 Task: Create a sub task System Test and UAT for the task  Improve app security and data encryption in the project TrendSetter , assign it to team member softage.6@softage.net and update the status of the sub task to  Off Track , set the priority of the sub task to High.
Action: Mouse moved to (69, 257)
Screenshot: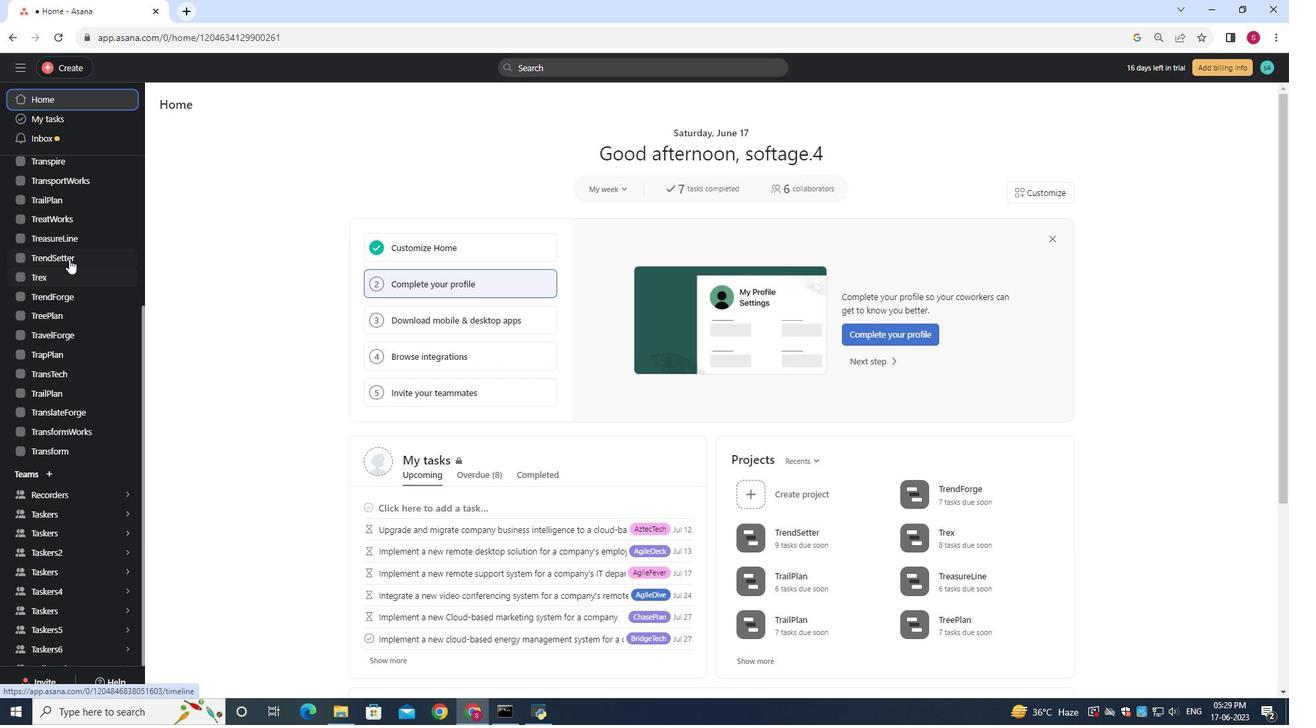 
Action: Mouse pressed left at (69, 257)
Screenshot: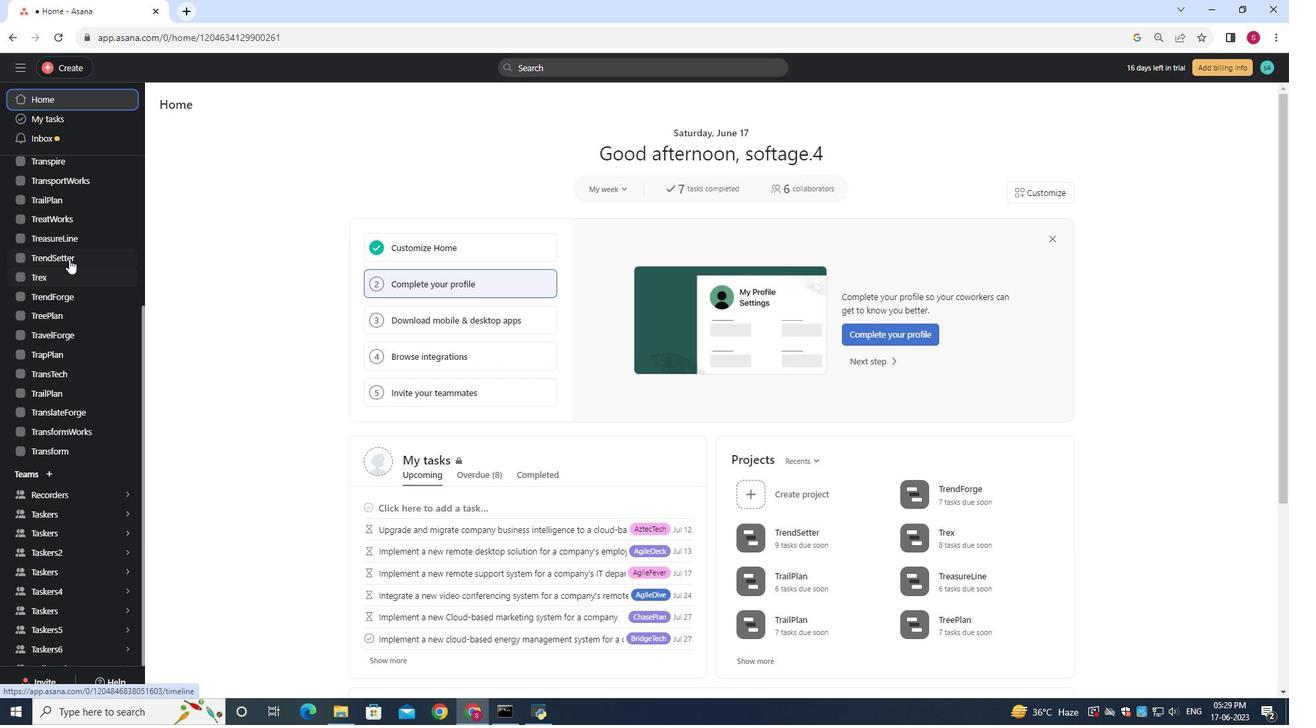 
Action: Mouse moved to (474, 292)
Screenshot: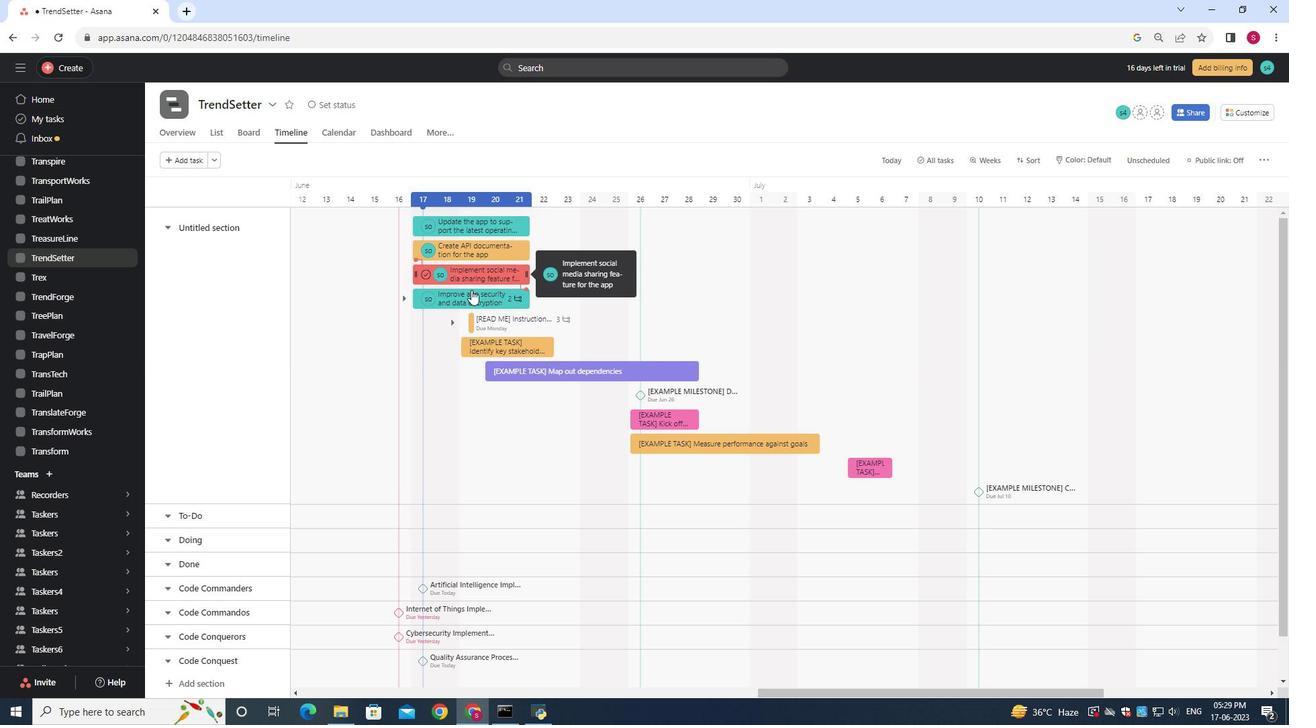 
Action: Mouse pressed left at (474, 292)
Screenshot: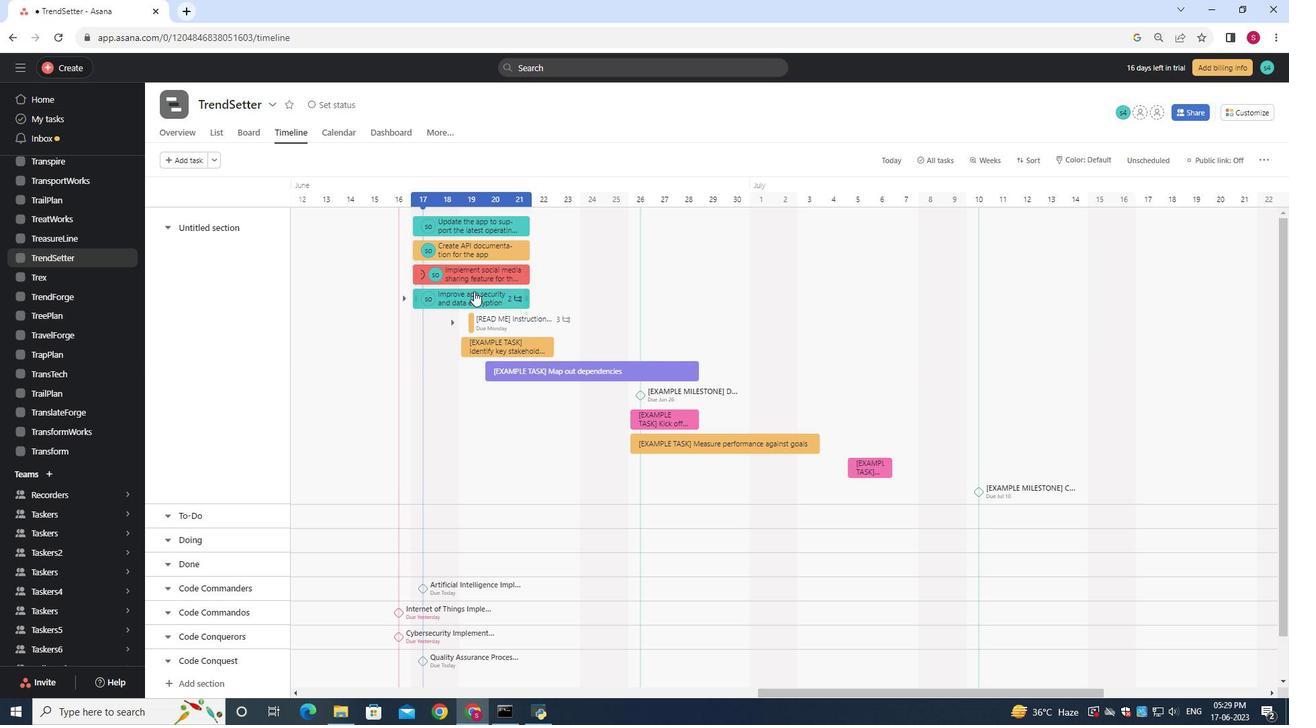 
Action: Mouse moved to (997, 450)
Screenshot: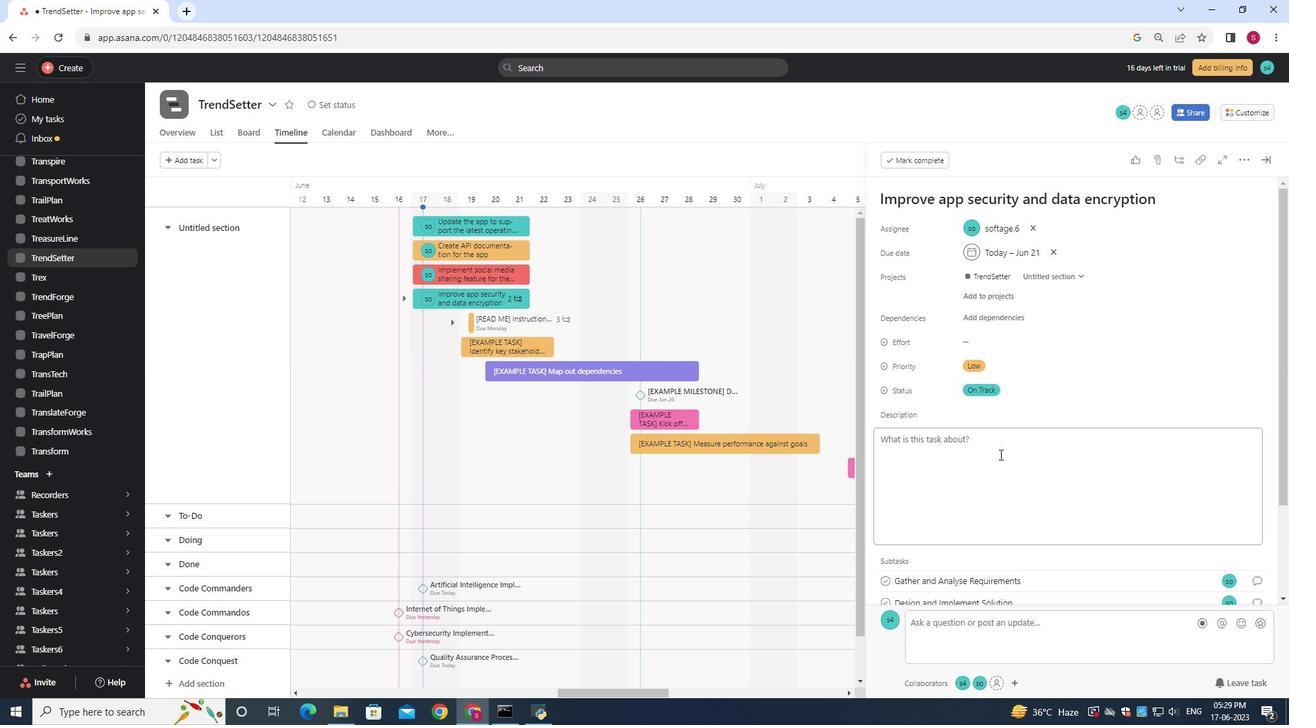 
Action: Mouse scrolled (997, 449) with delta (0, 0)
Screenshot: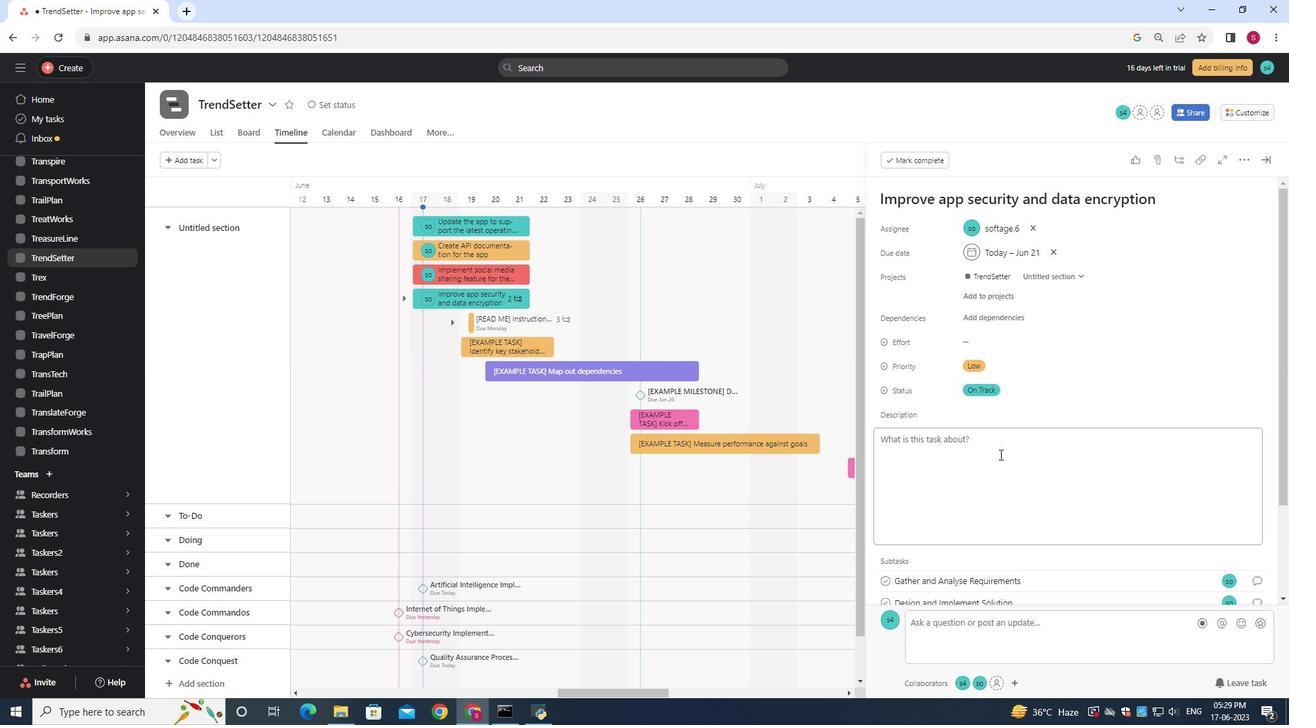 
Action: Mouse scrolled (997, 449) with delta (0, 0)
Screenshot: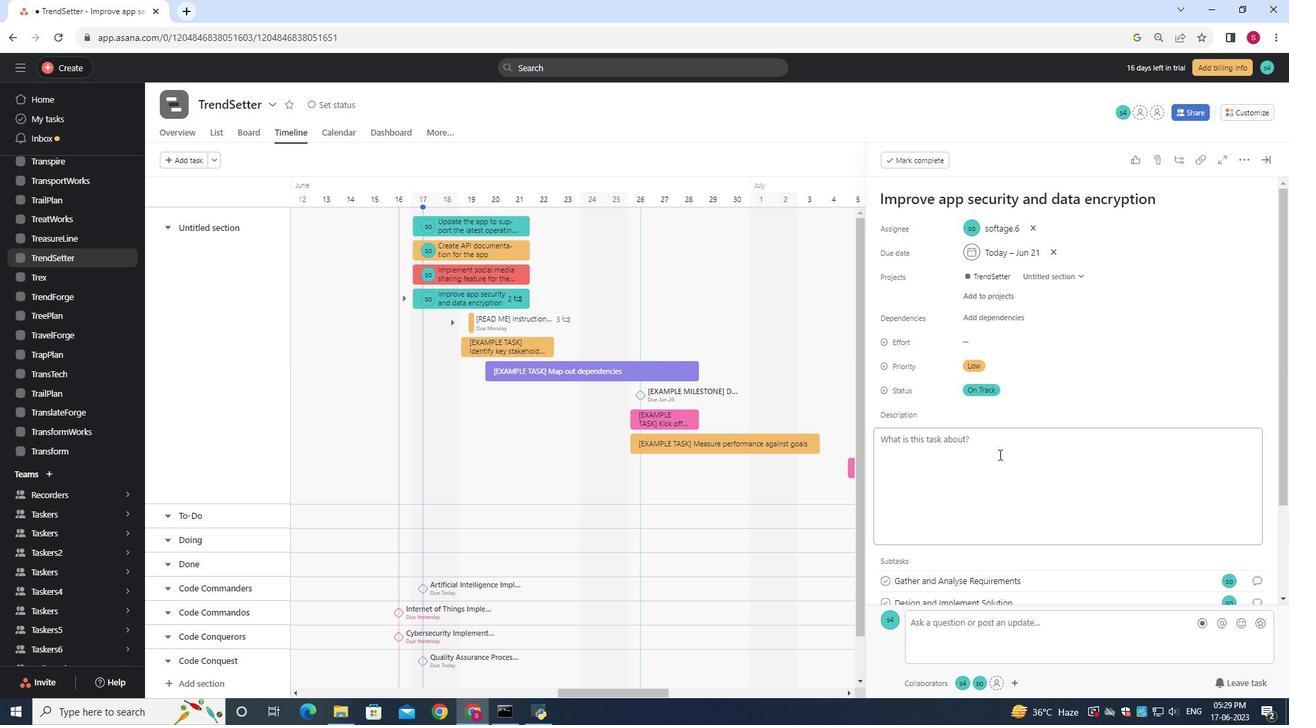 
Action: Mouse moved to (997, 450)
Screenshot: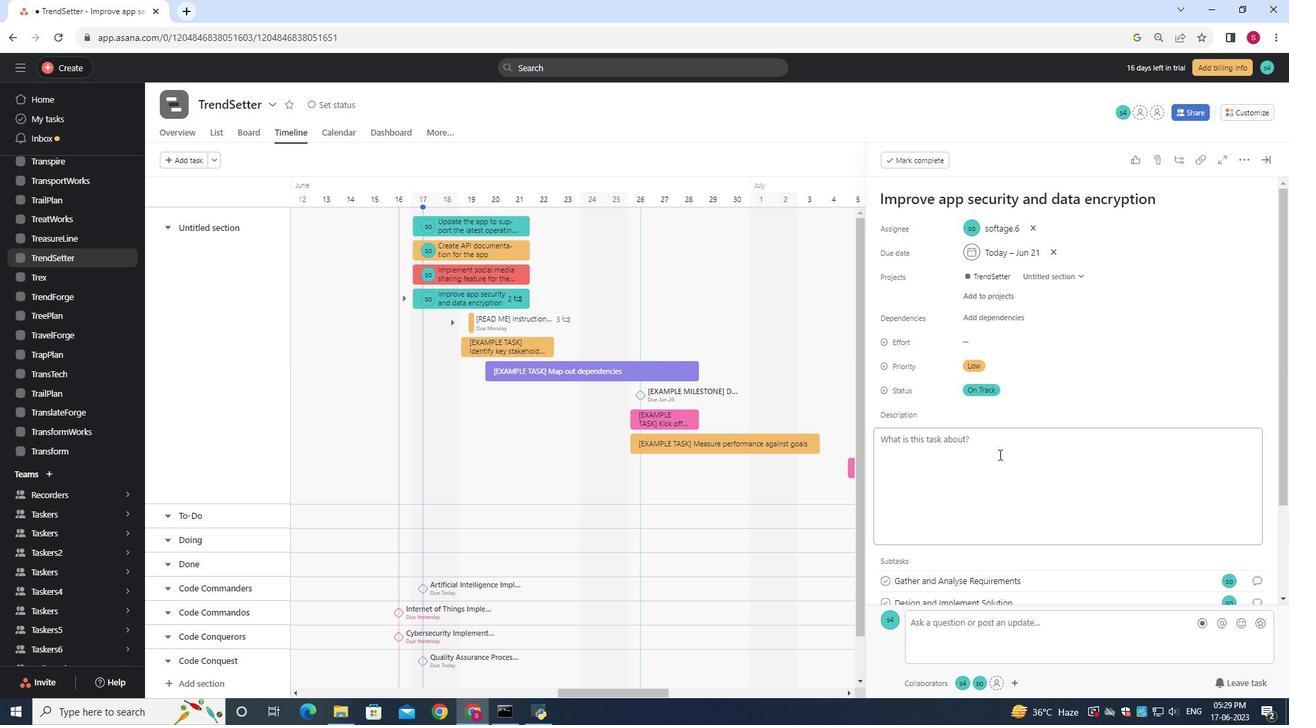 
Action: Mouse scrolled (997, 449) with delta (0, 0)
Screenshot: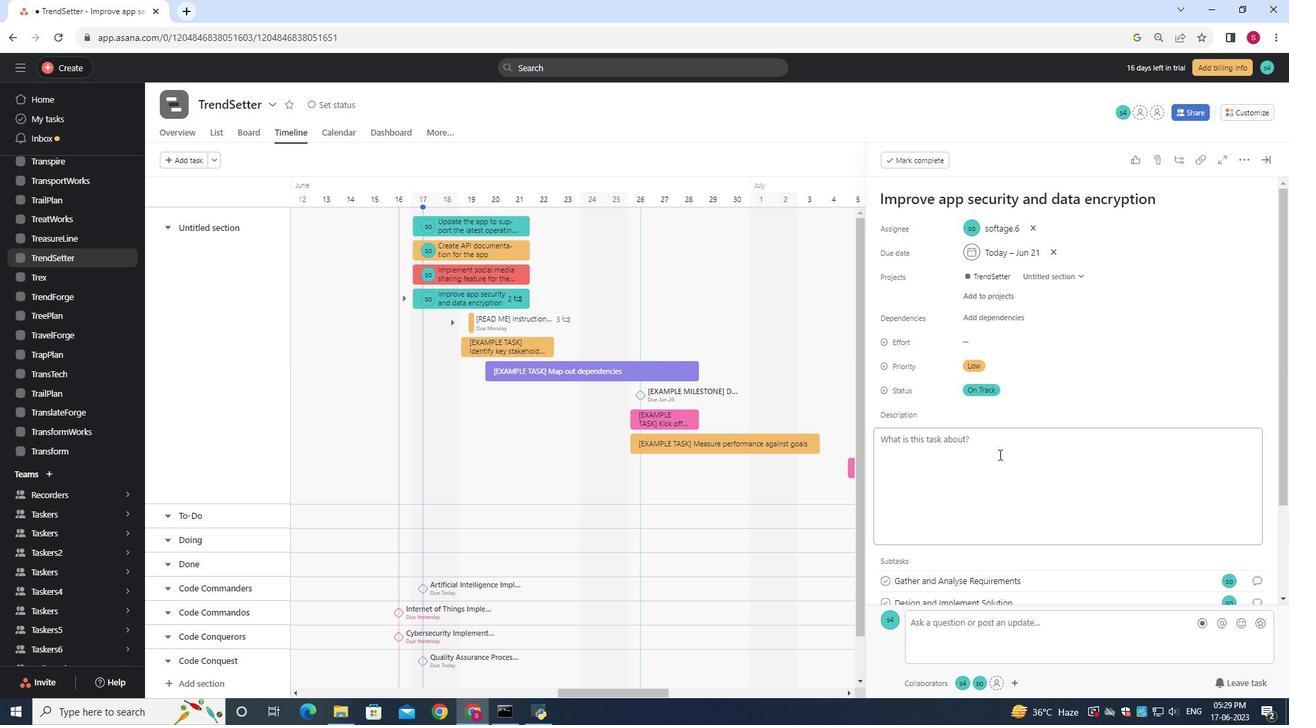 
Action: Mouse scrolled (997, 448) with delta (0, -1)
Screenshot: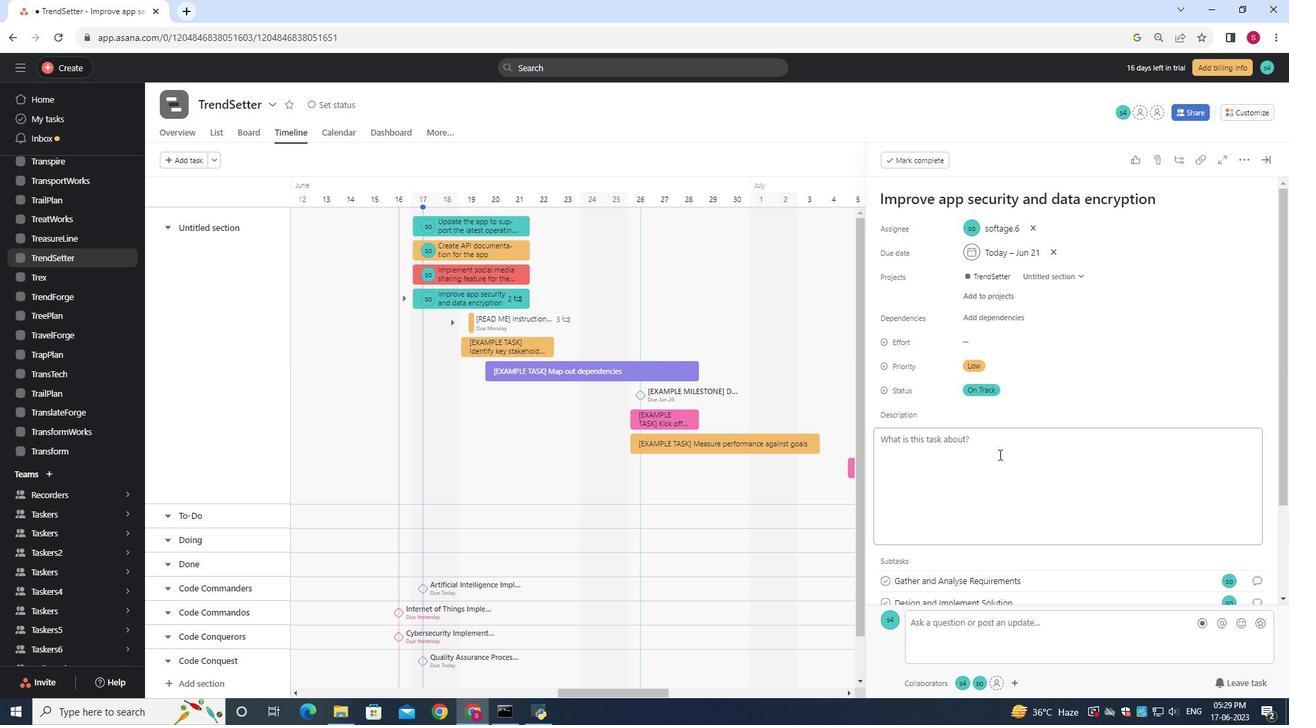 
Action: Mouse moved to (999, 444)
Screenshot: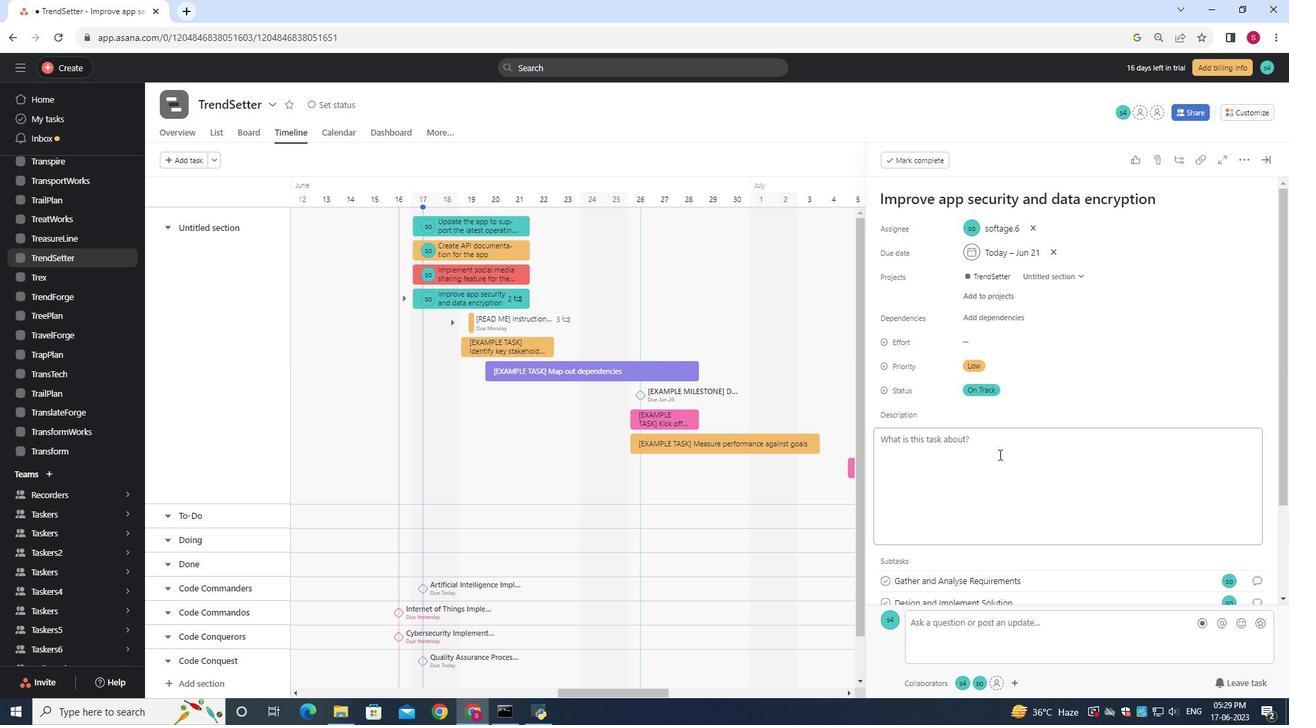 
Action: Mouse scrolled (998, 448) with delta (0, 0)
Screenshot: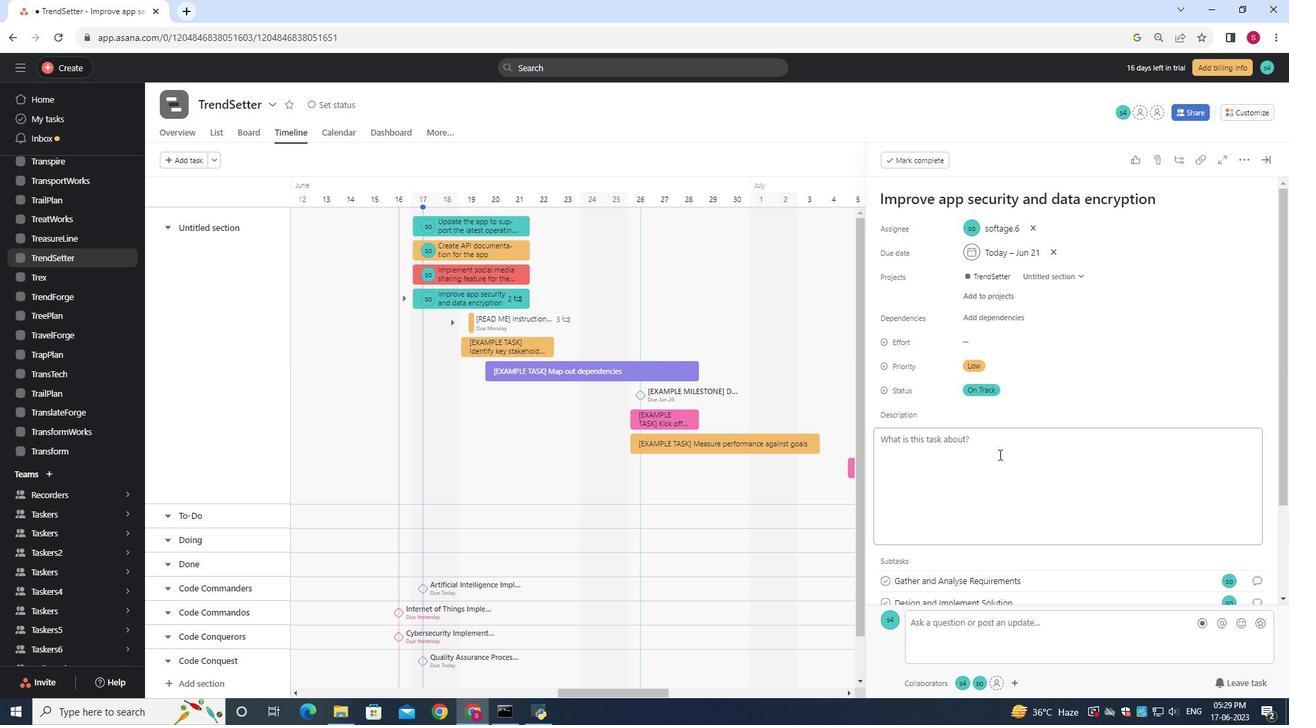 
Action: Mouse moved to (1000, 441)
Screenshot: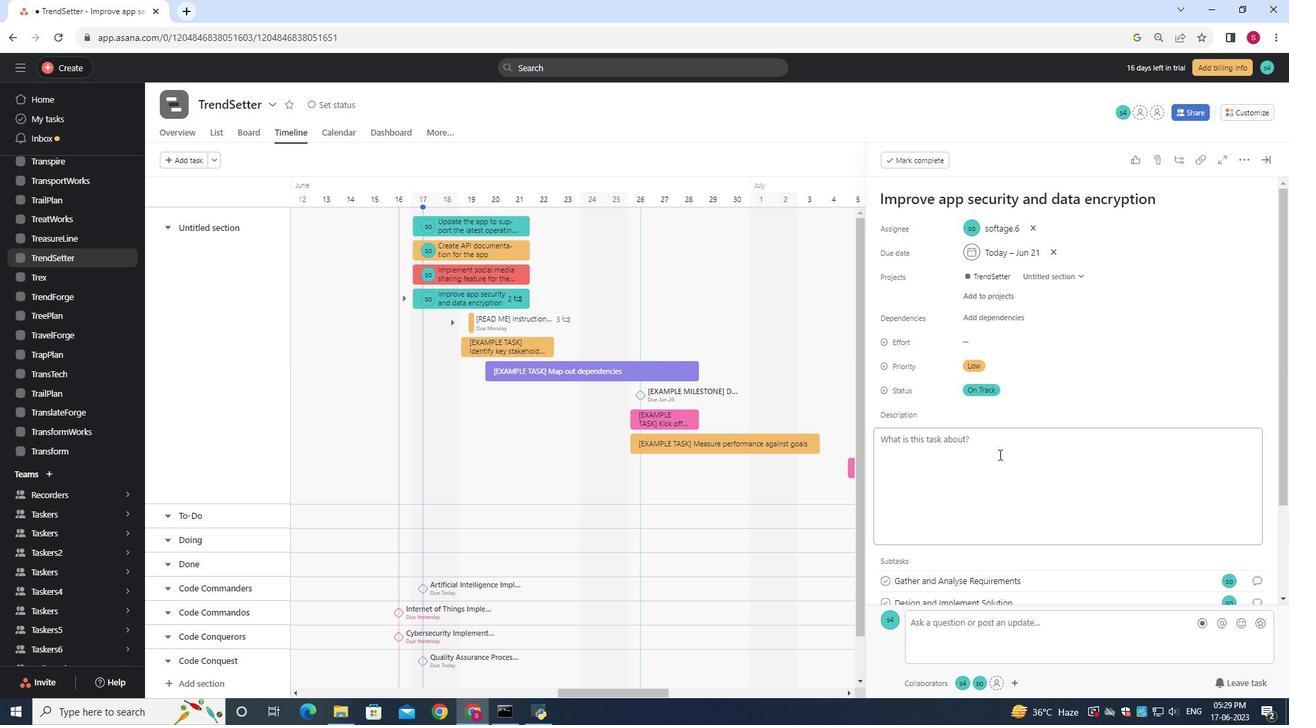 
Action: Mouse scrolled (999, 443) with delta (0, 0)
Screenshot: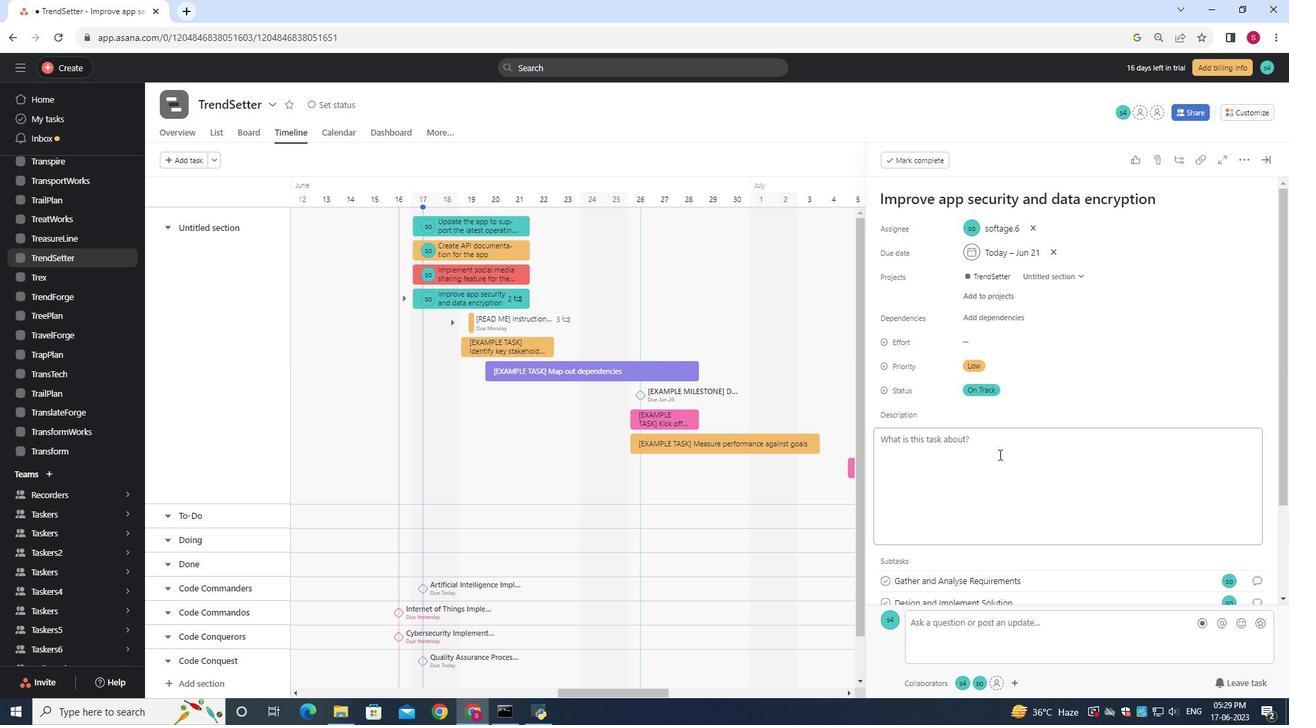 
Action: Mouse moved to (914, 509)
Screenshot: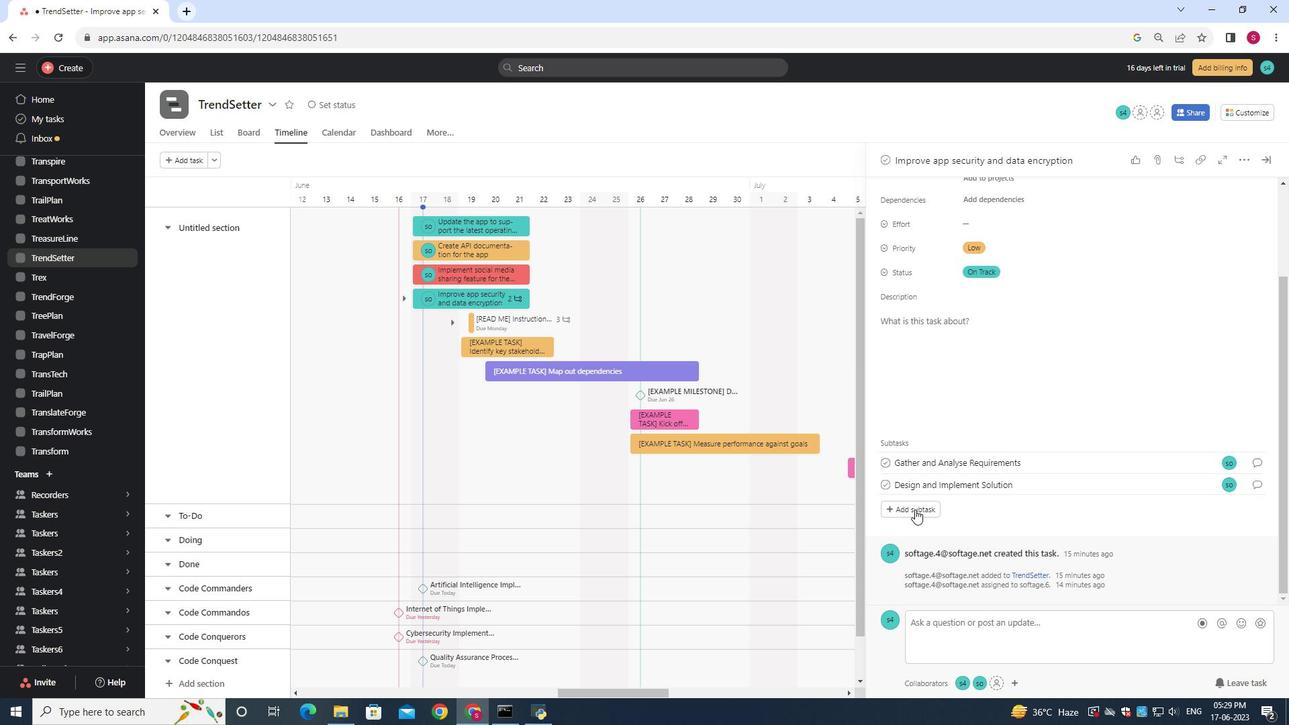 
Action: Mouse pressed left at (914, 509)
Screenshot: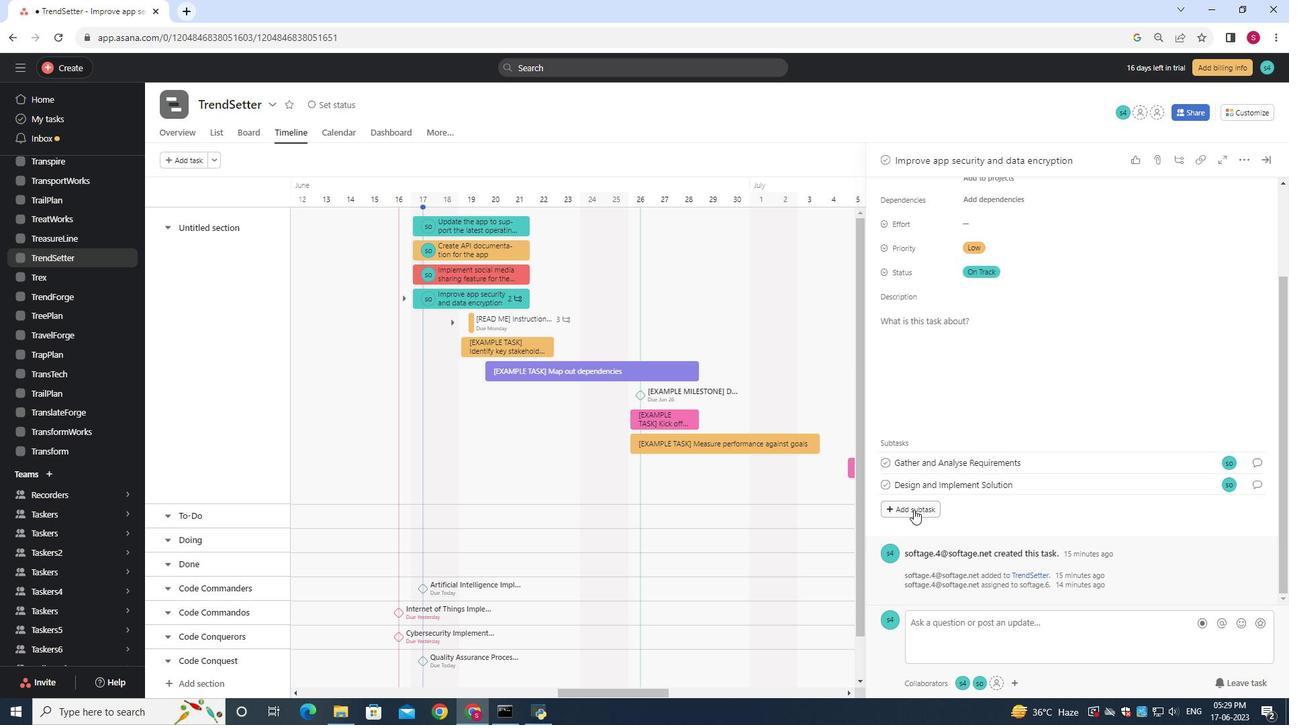 
Action: Mouse moved to (918, 510)
Screenshot: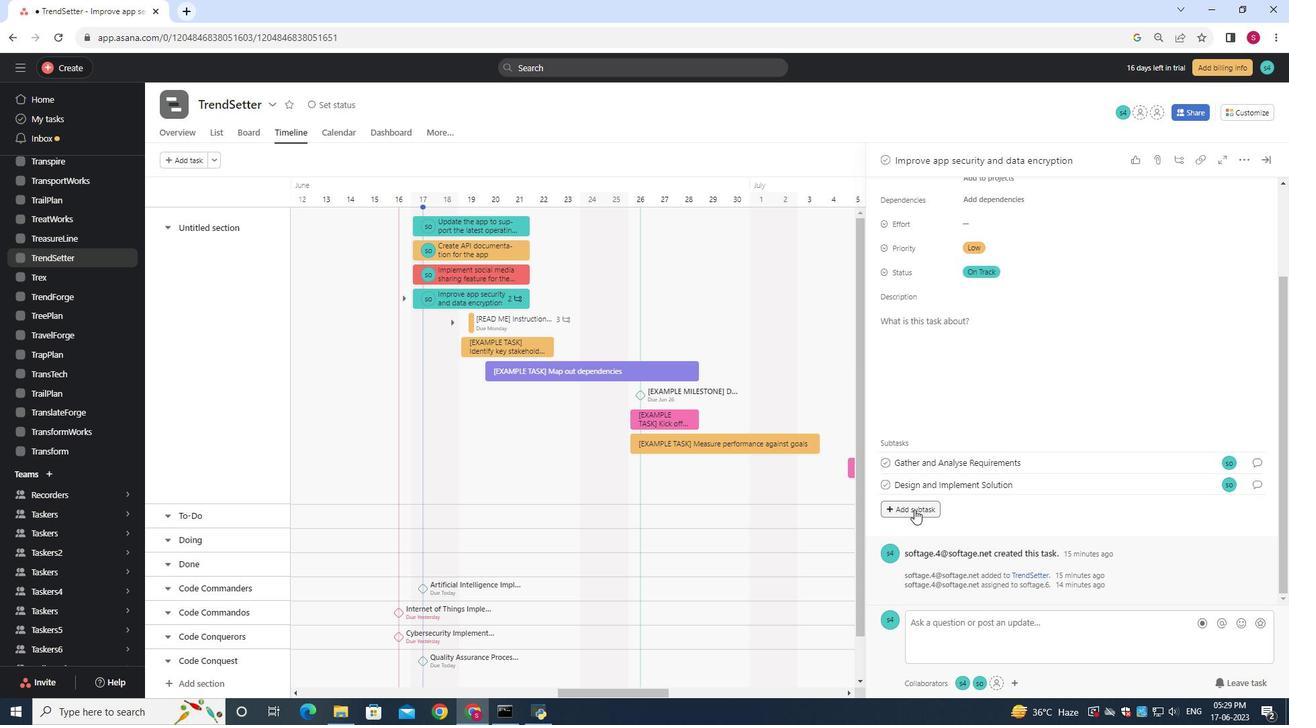 
Action: Key pressed <Key.shift><Key.shift>System<Key.space><Key.shift><Key.shift><Key.shift><Key.shift>Test<Key.space>and<Key.space><Key.shift><Key.shift><Key.shift><Key.shift><Key.shift><Key.shift><Key.shift>UAT
Screenshot: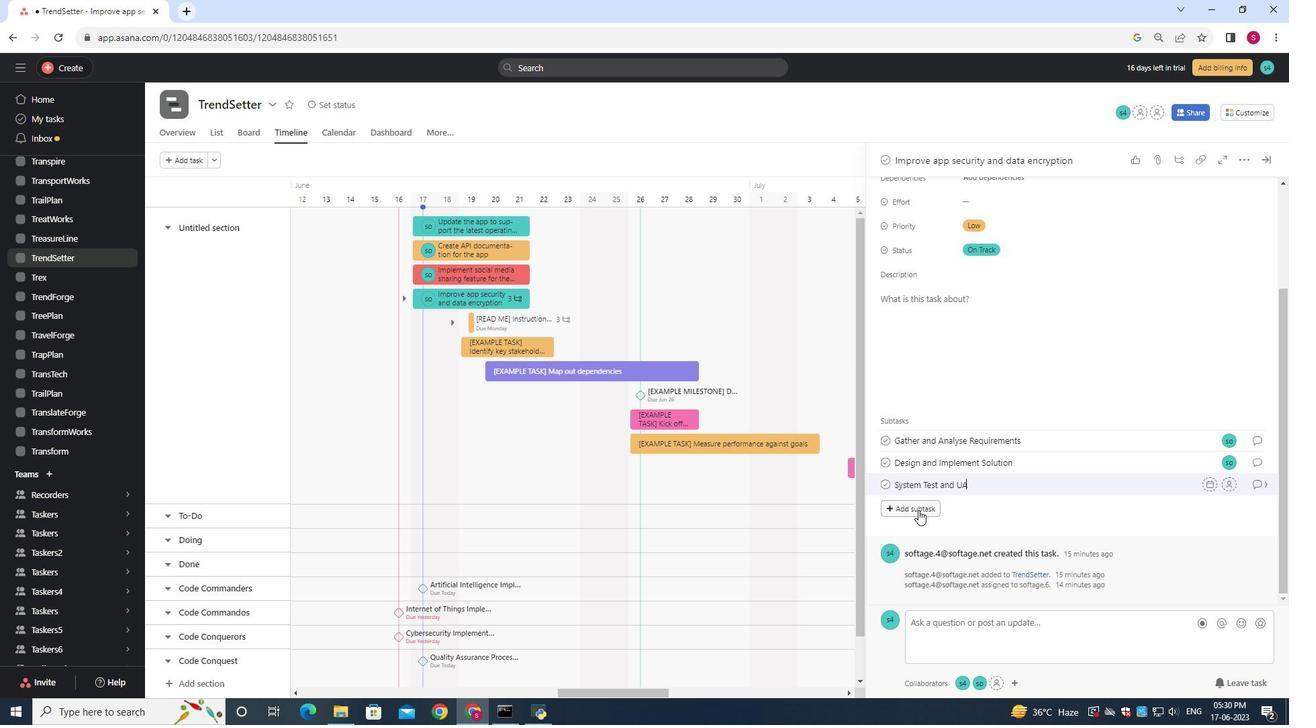 
Action: Mouse moved to (1232, 485)
Screenshot: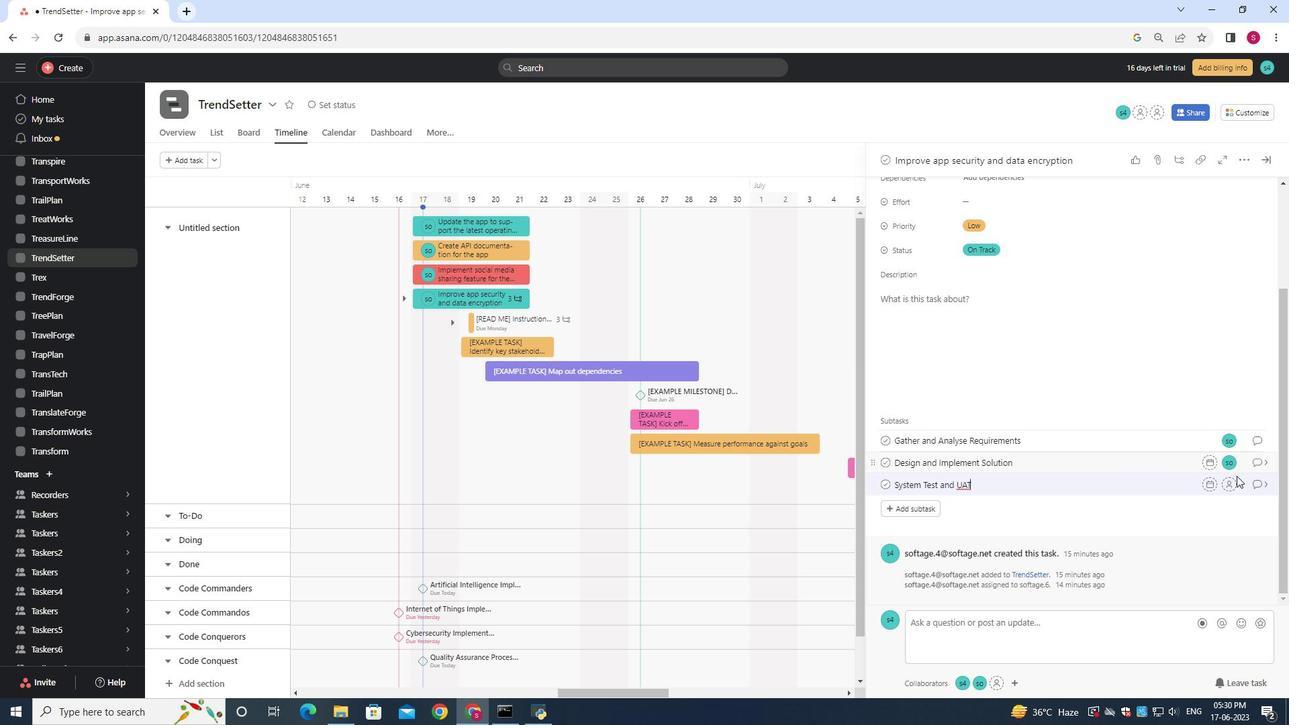 
Action: Mouse pressed left at (1232, 485)
Screenshot: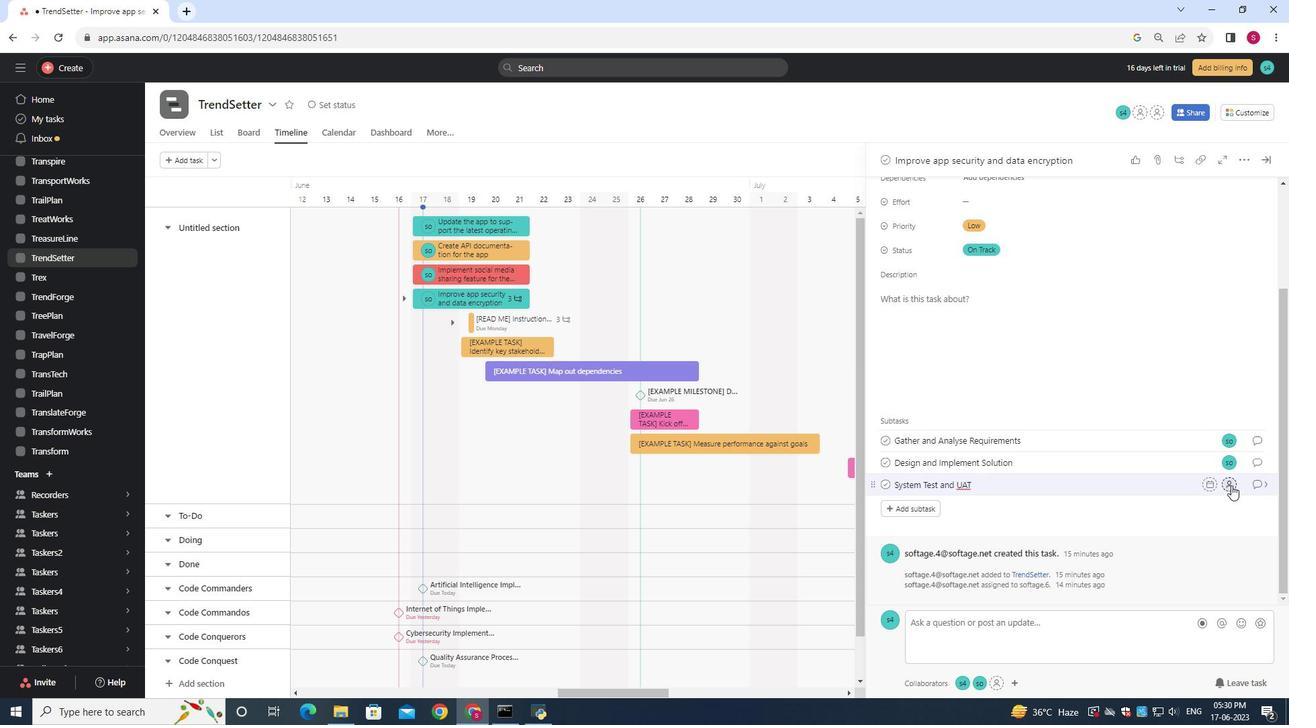 
Action: Key pressed softage.6<Key.shift>@softage.net
Screenshot: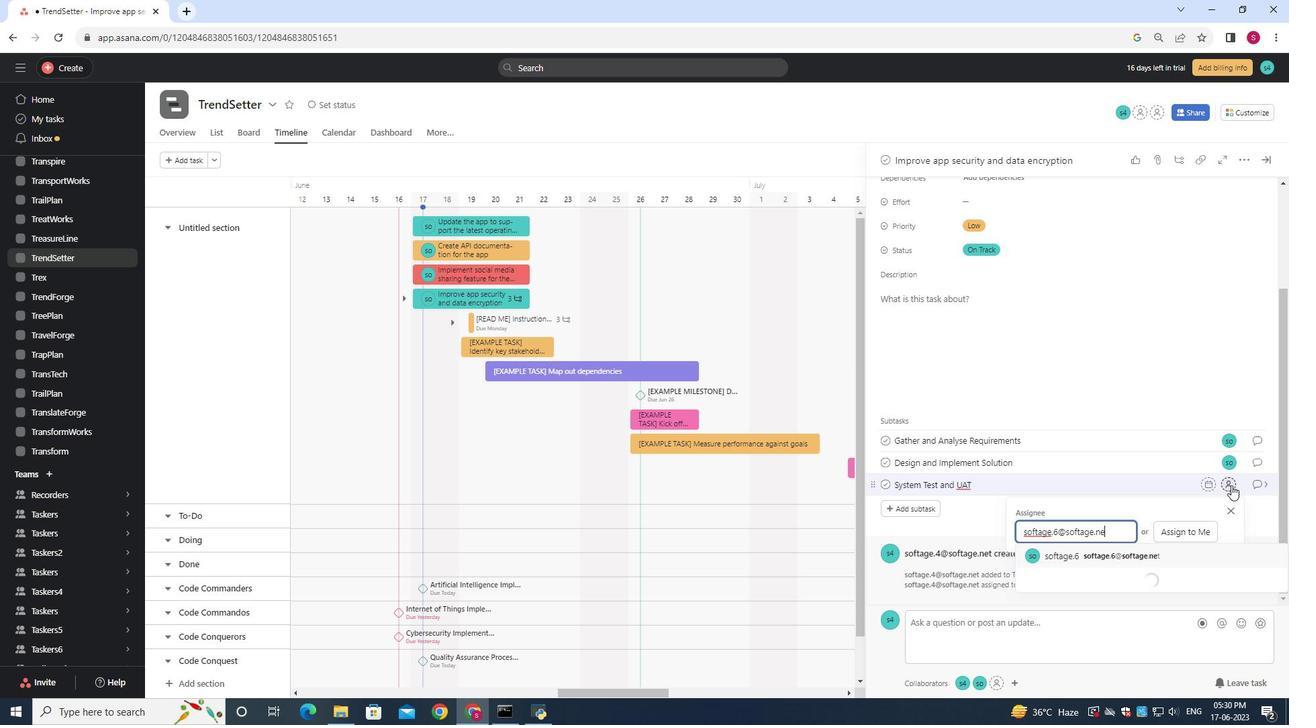 
Action: Mouse moved to (1120, 554)
Screenshot: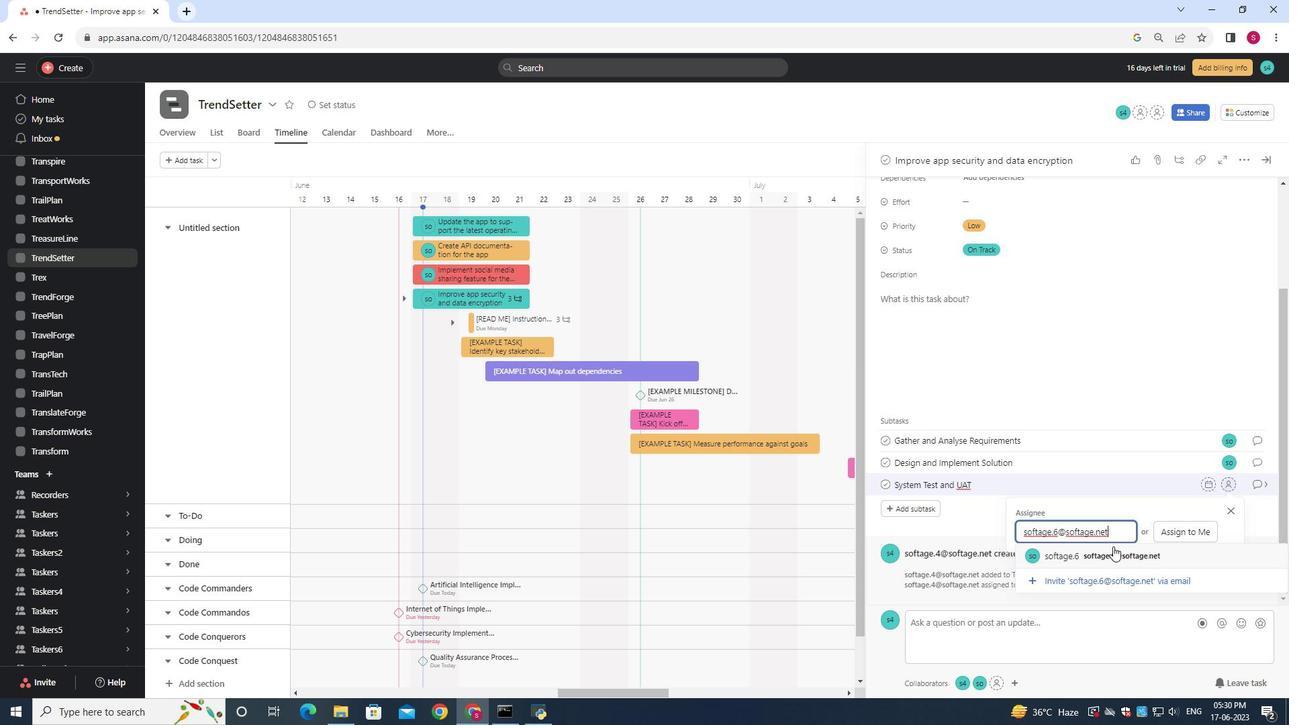 
Action: Mouse pressed left at (1120, 554)
Screenshot: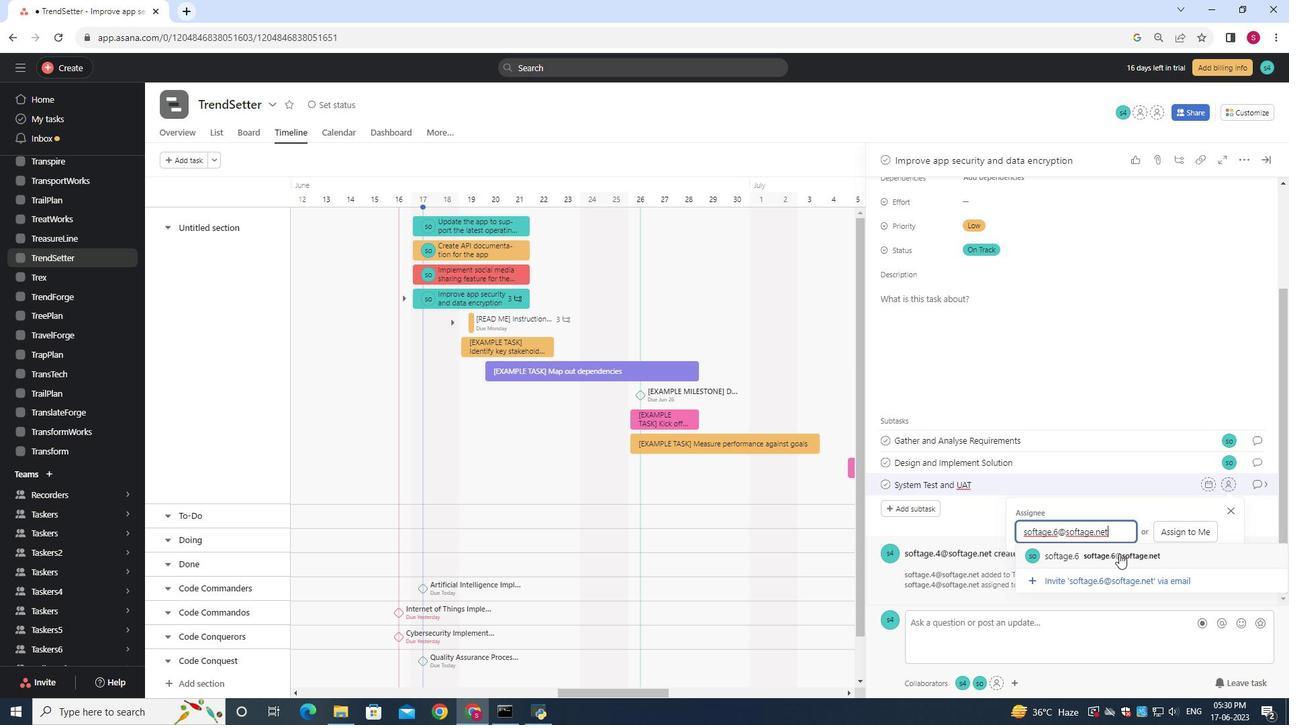 
Action: Mouse moved to (1264, 485)
Screenshot: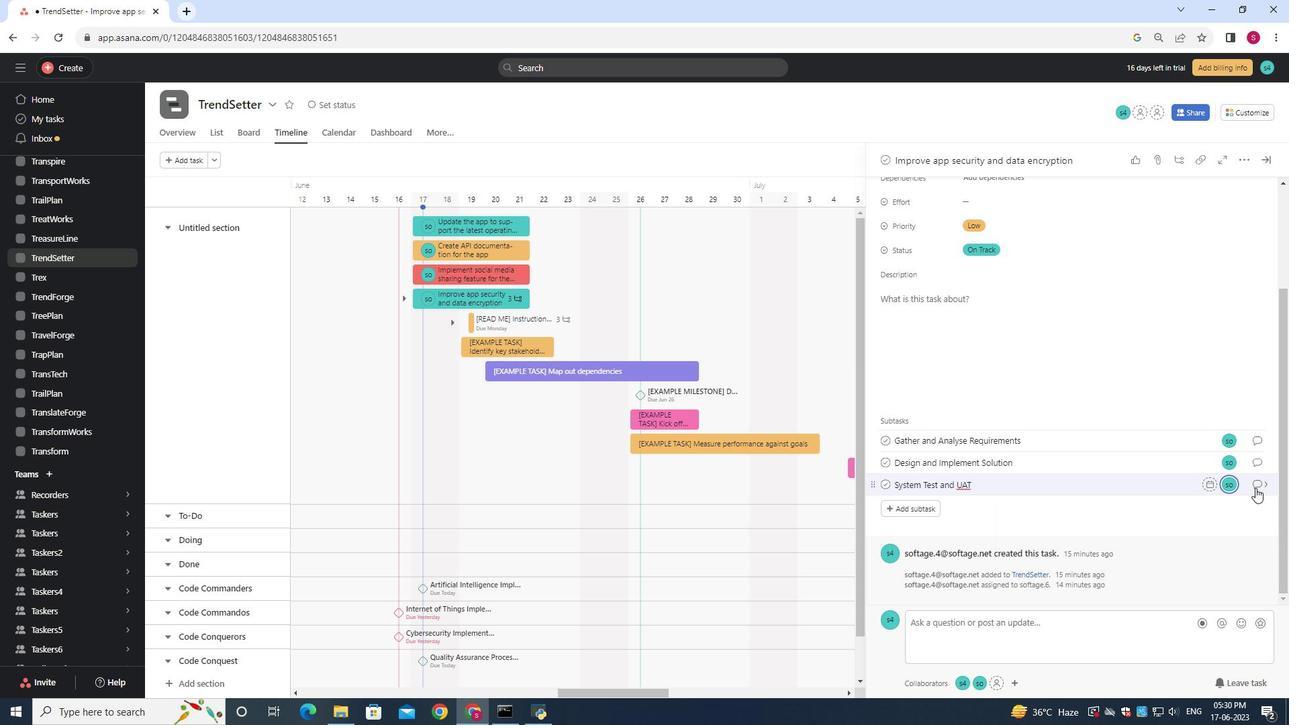 
Action: Mouse pressed left at (1264, 485)
Screenshot: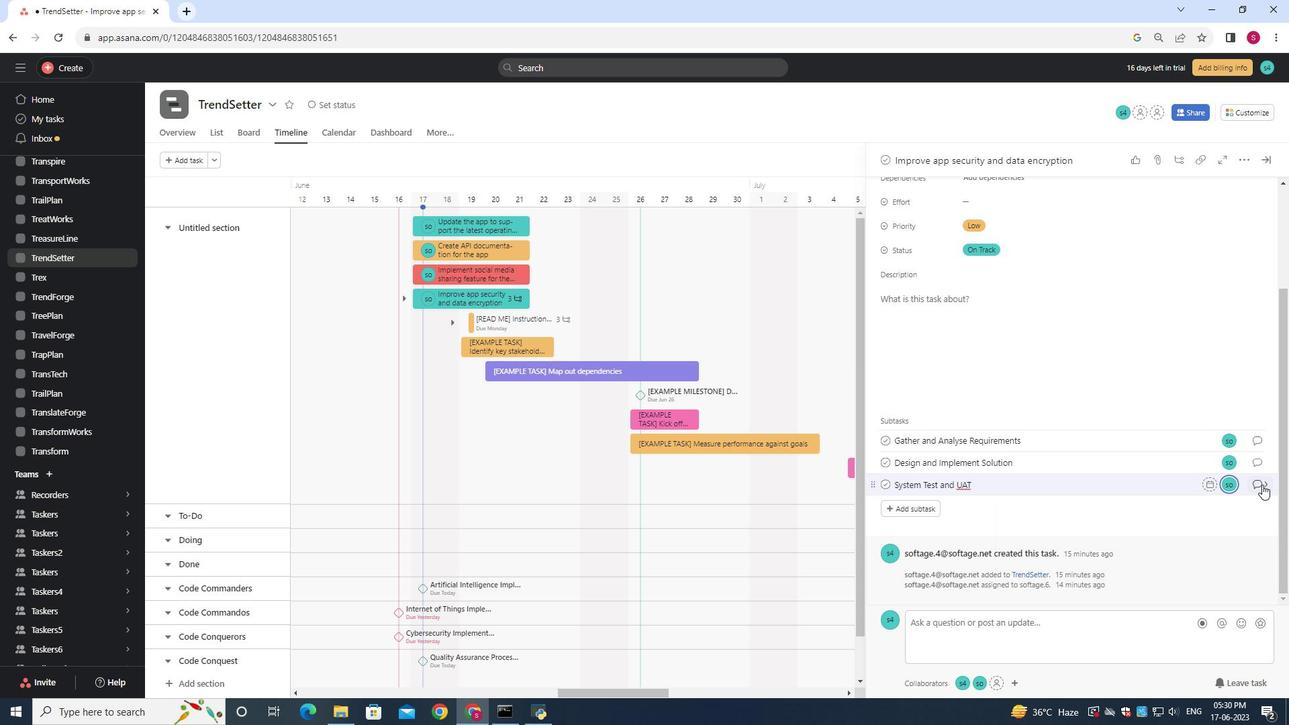 
Action: Mouse moved to (923, 331)
Screenshot: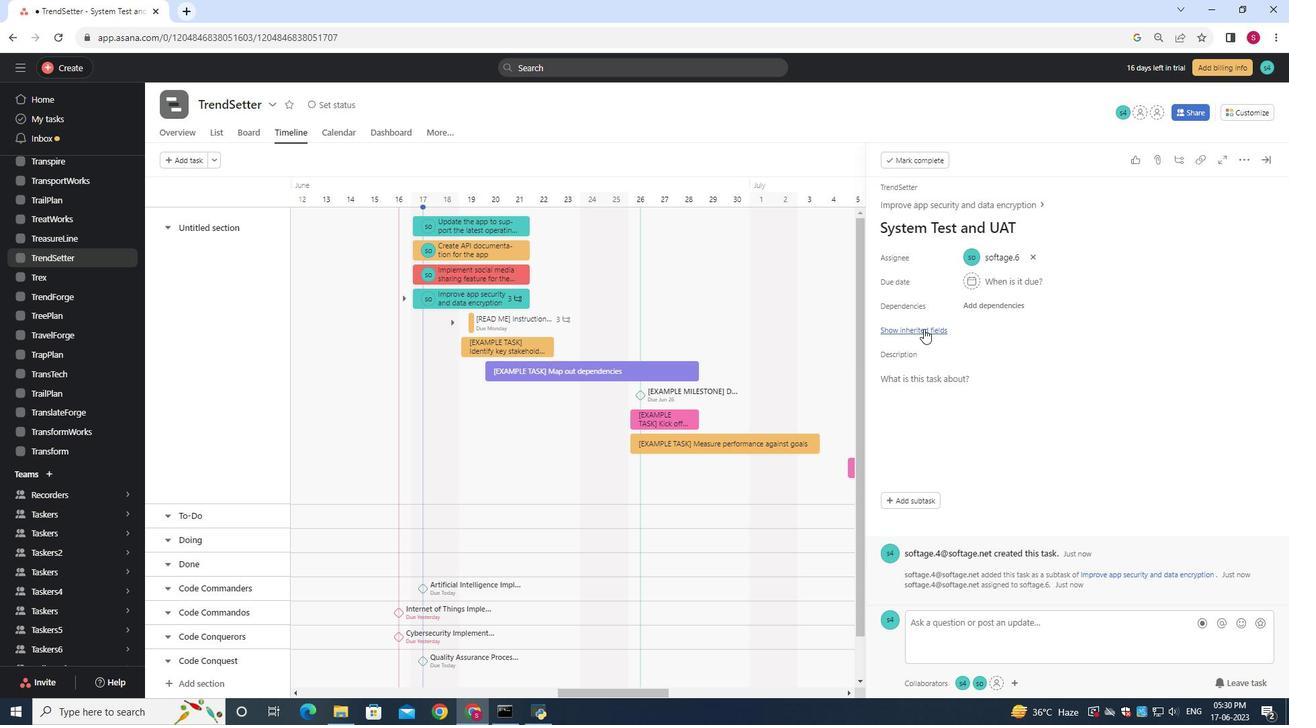 
Action: Mouse pressed left at (923, 331)
Screenshot: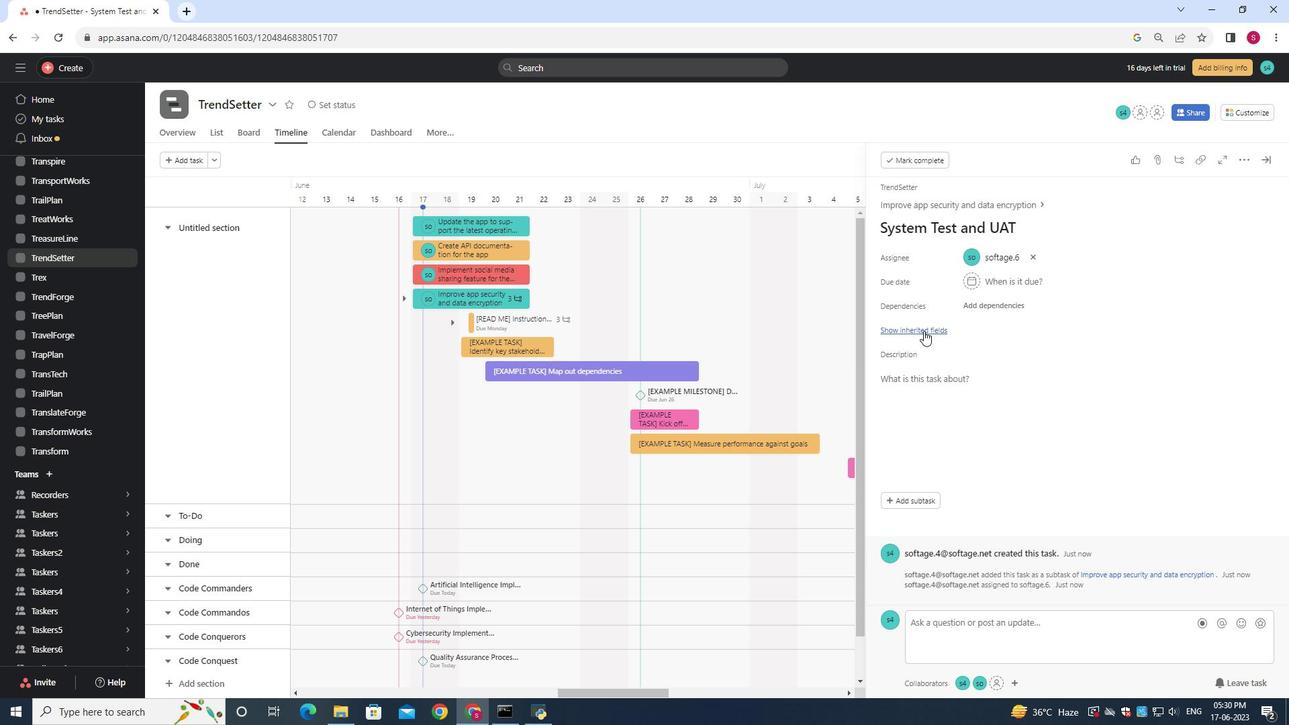 
Action: Mouse moved to (970, 401)
Screenshot: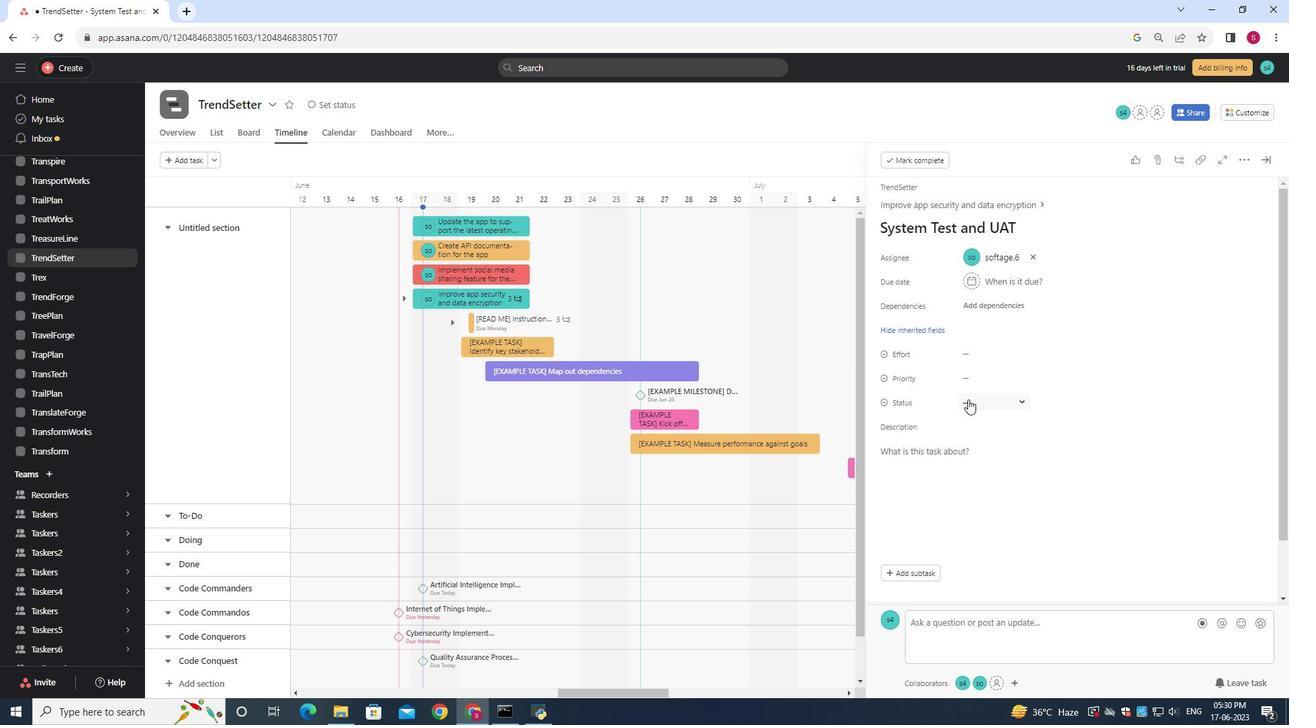 
Action: Mouse pressed left at (970, 401)
Screenshot: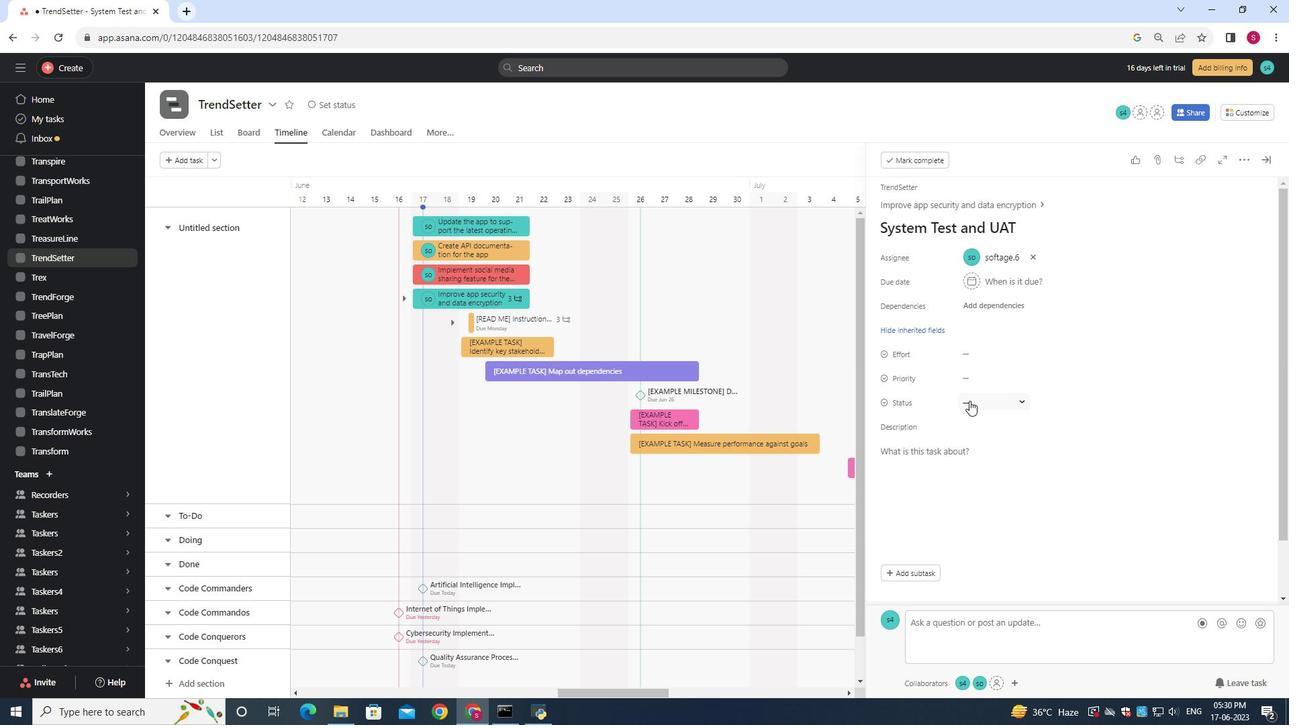 
Action: Mouse moved to (995, 483)
Screenshot: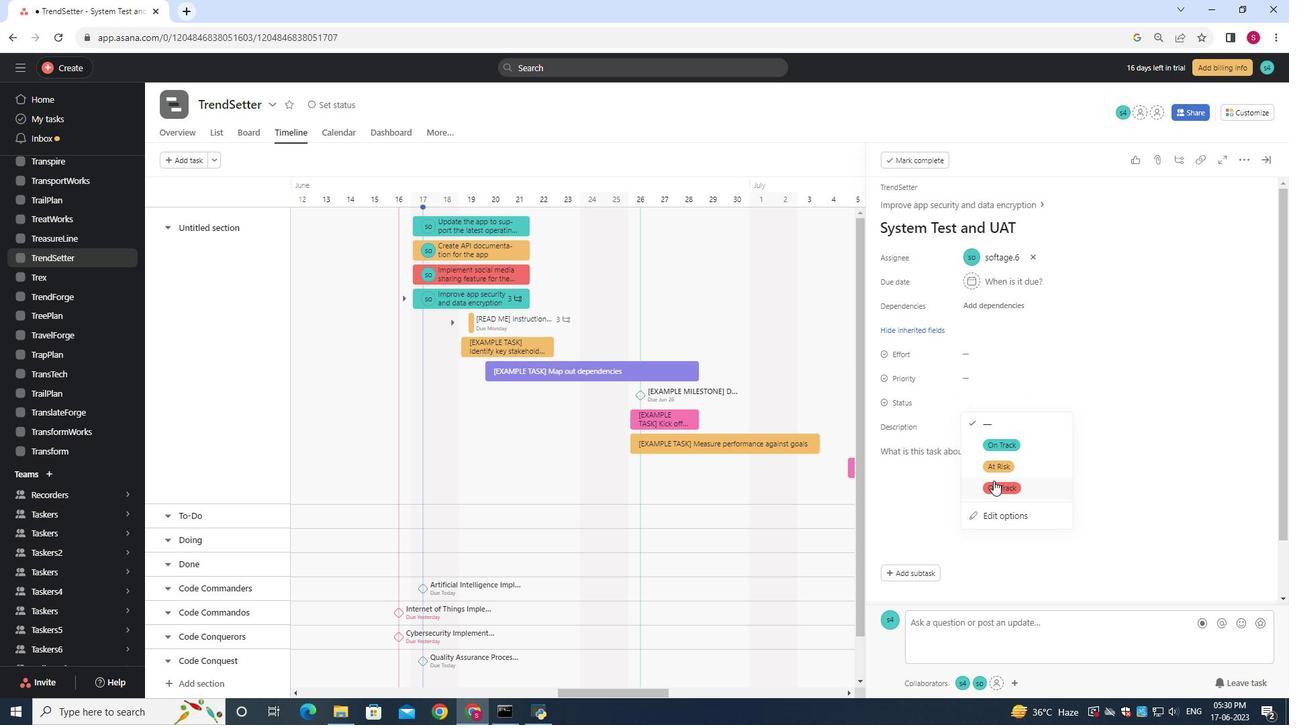 
Action: Mouse pressed left at (995, 483)
Screenshot: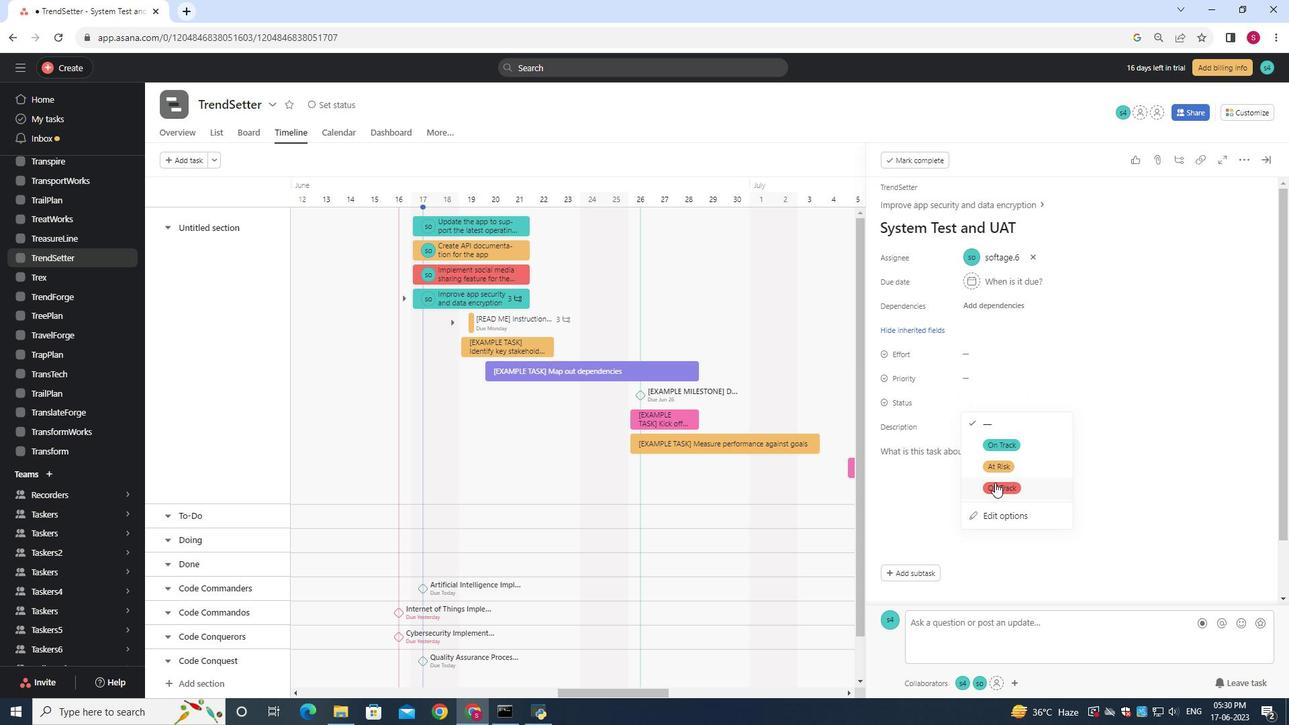 
Action: Mouse moved to (968, 377)
Screenshot: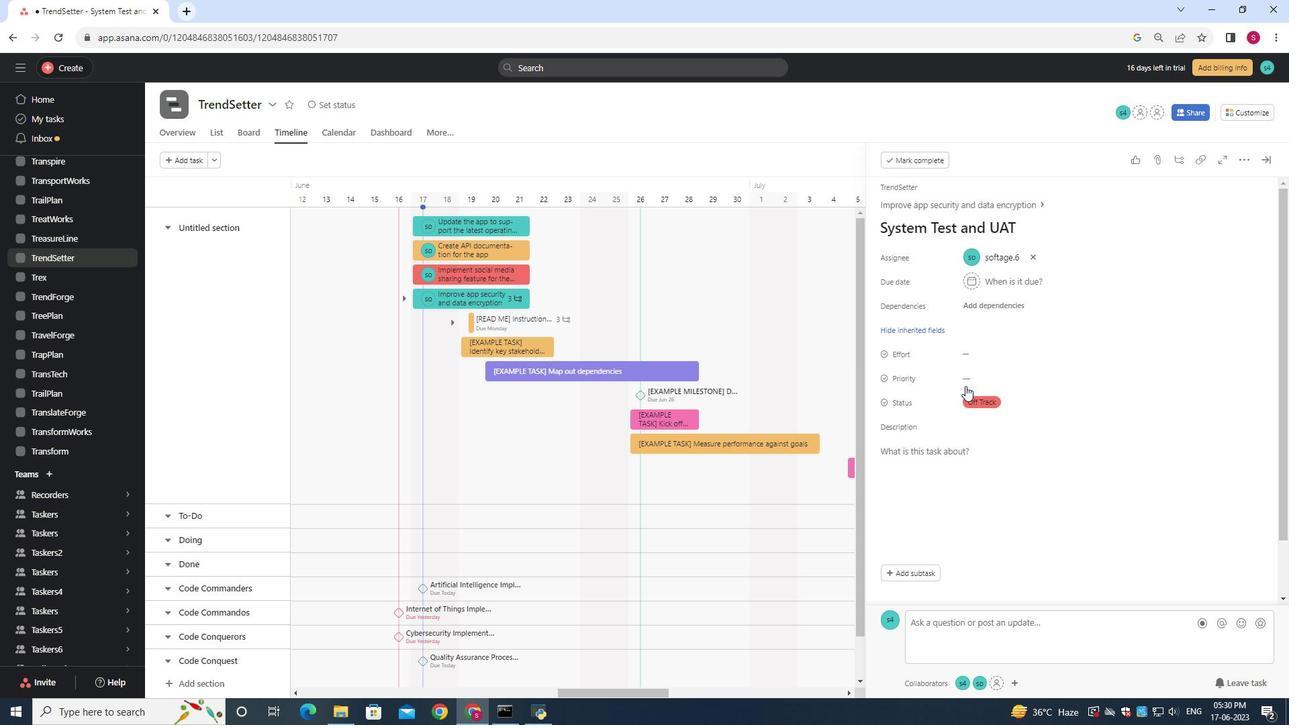 
Action: Mouse pressed left at (968, 377)
Screenshot: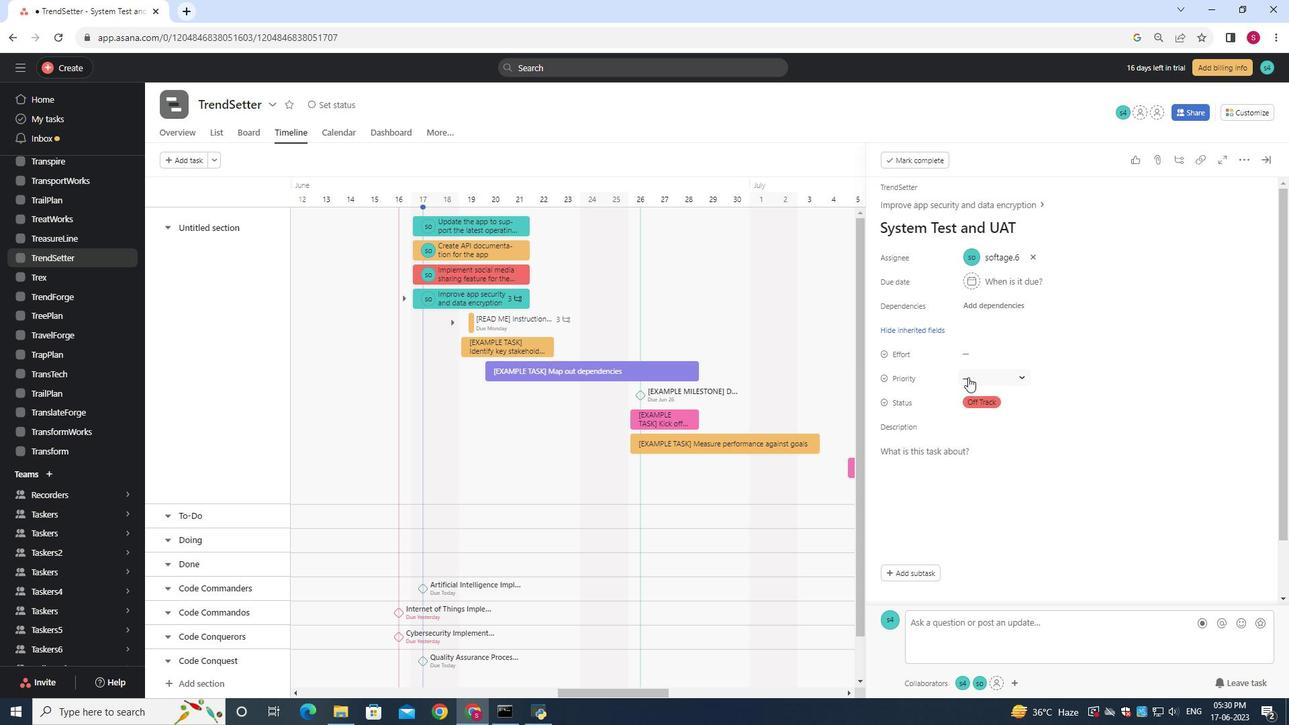 
Action: Mouse moved to (988, 419)
Screenshot: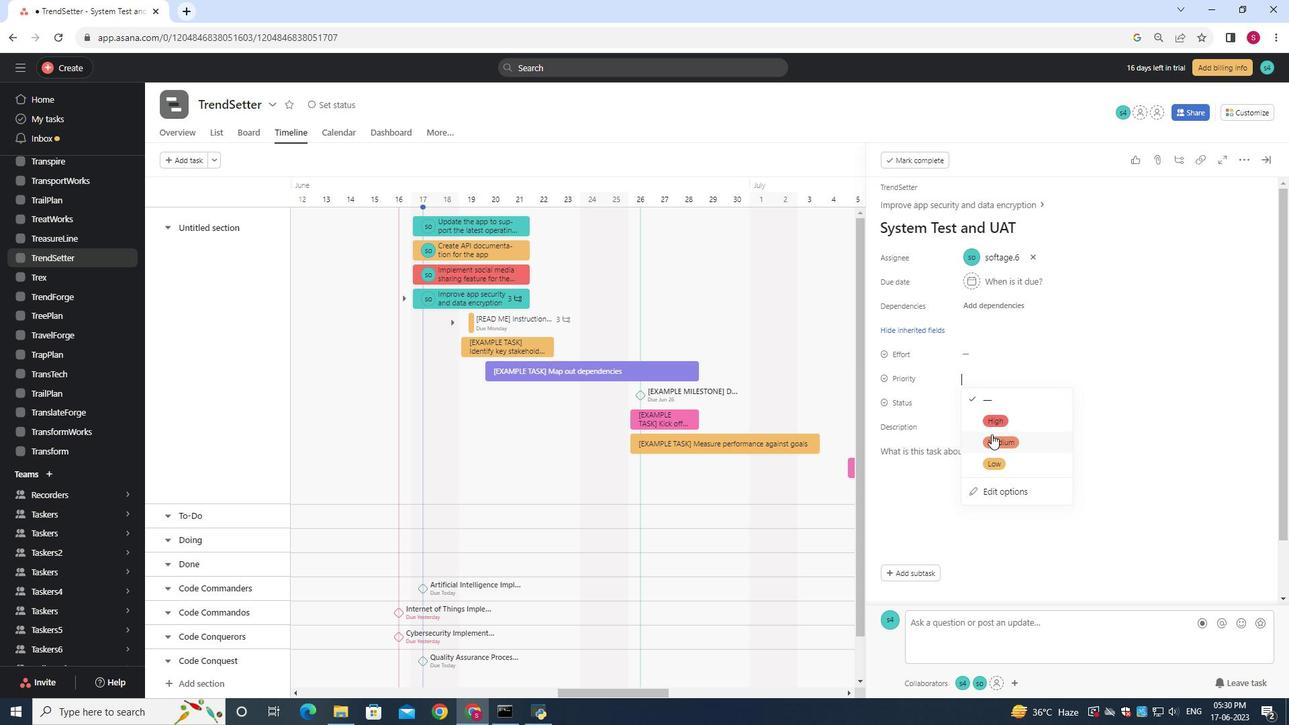 
Action: Mouse pressed left at (988, 419)
Screenshot: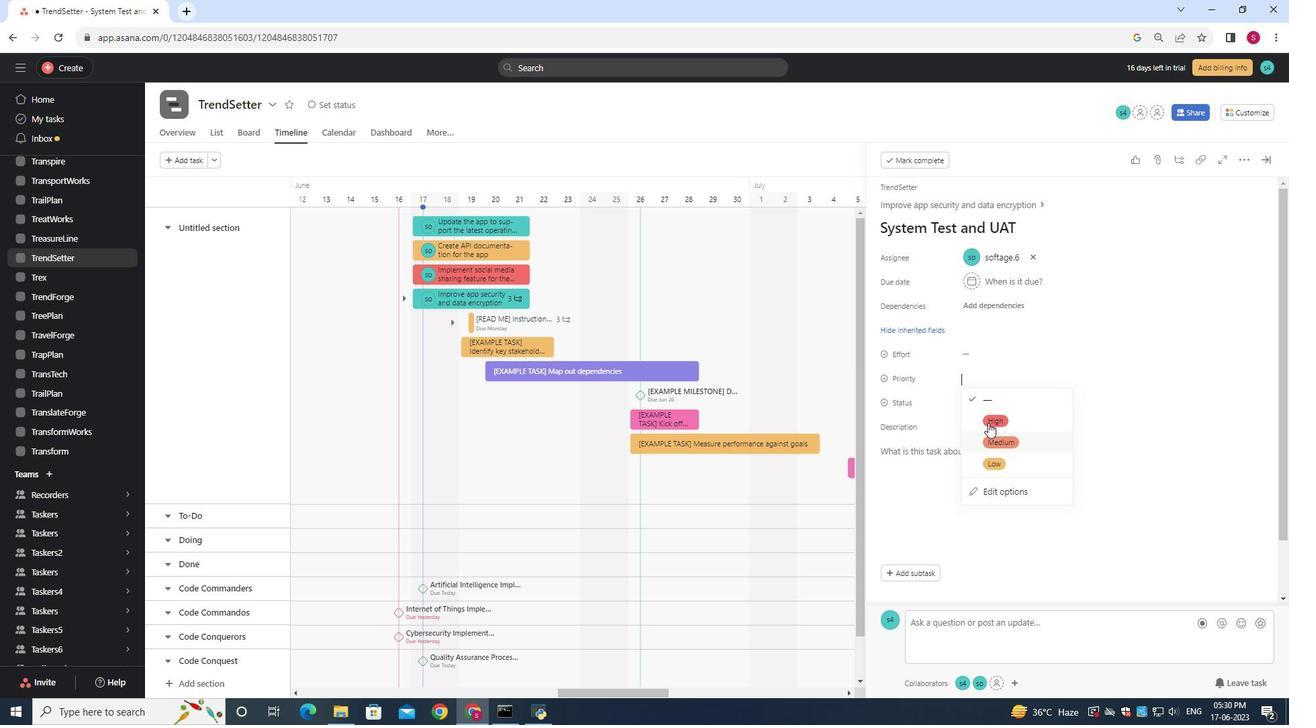 
Action: Mouse moved to (965, 384)
Screenshot: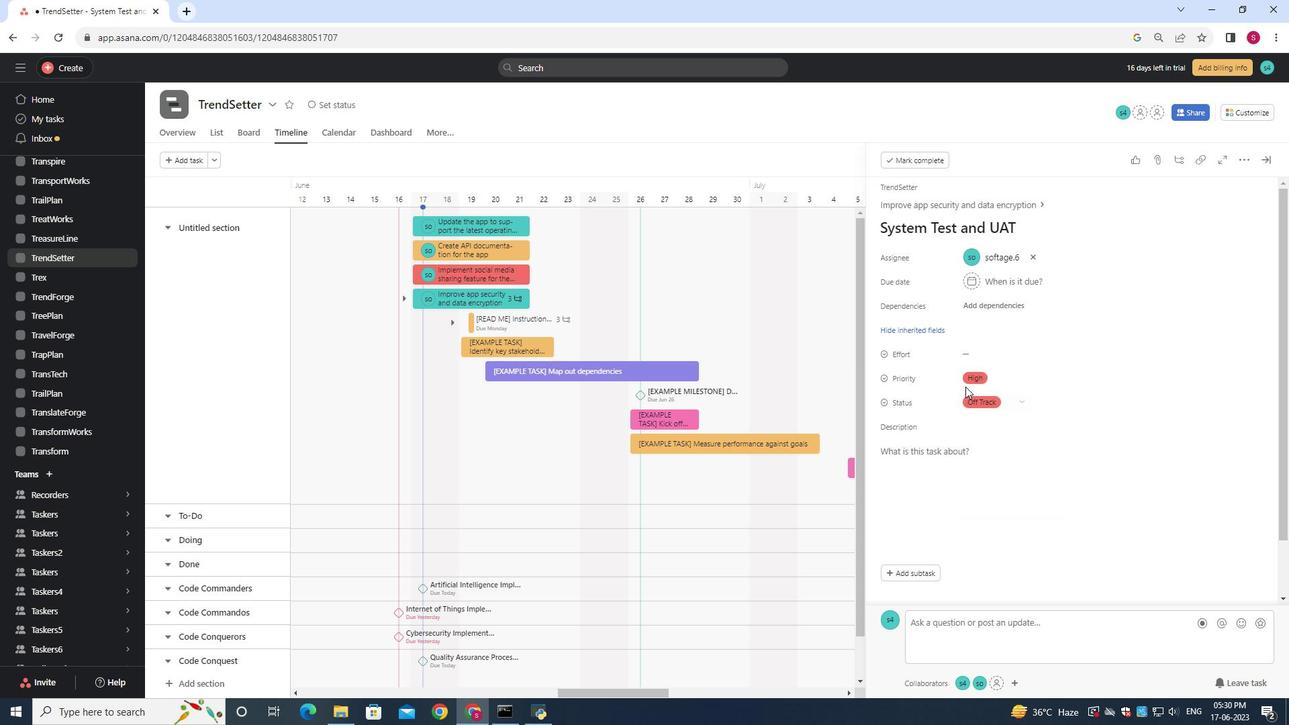 
